 Task: Look for emails with attachments: `has:attachment`.
Action: Mouse moved to (691, 105)
Screenshot: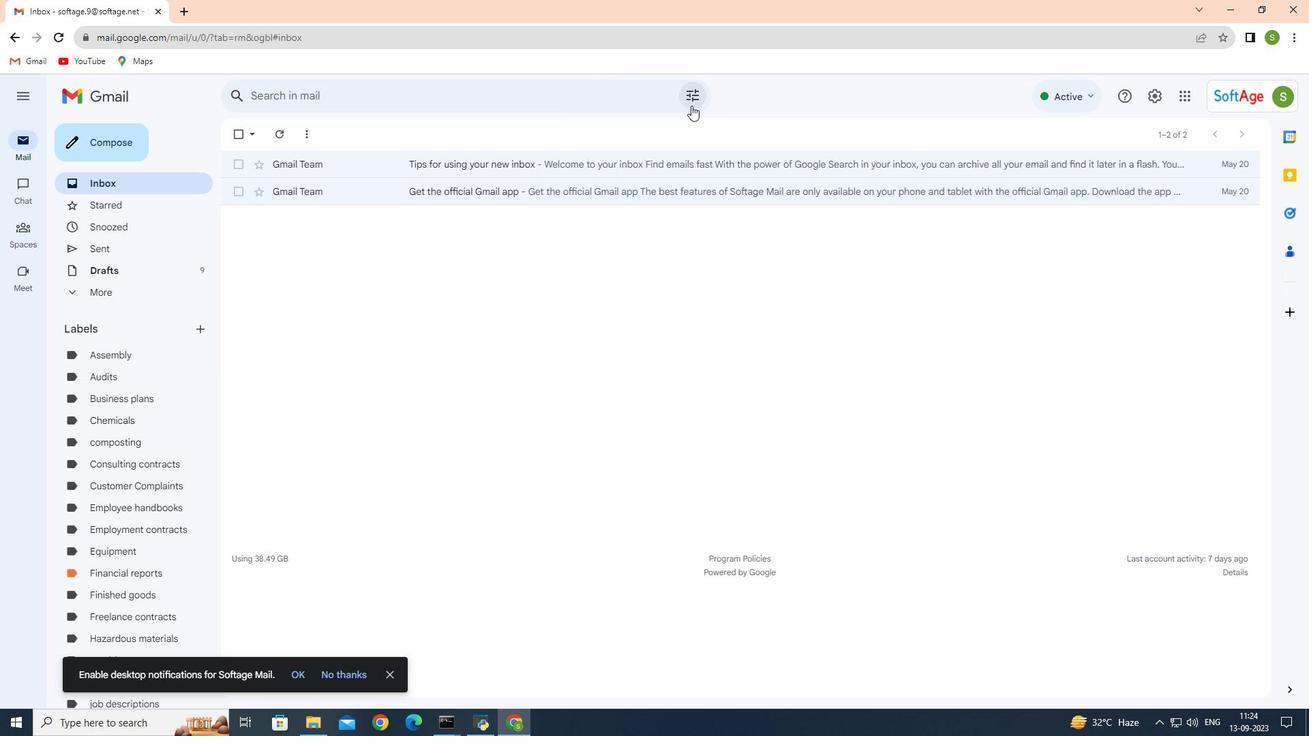 
Action: Mouse pressed left at (691, 105)
Screenshot: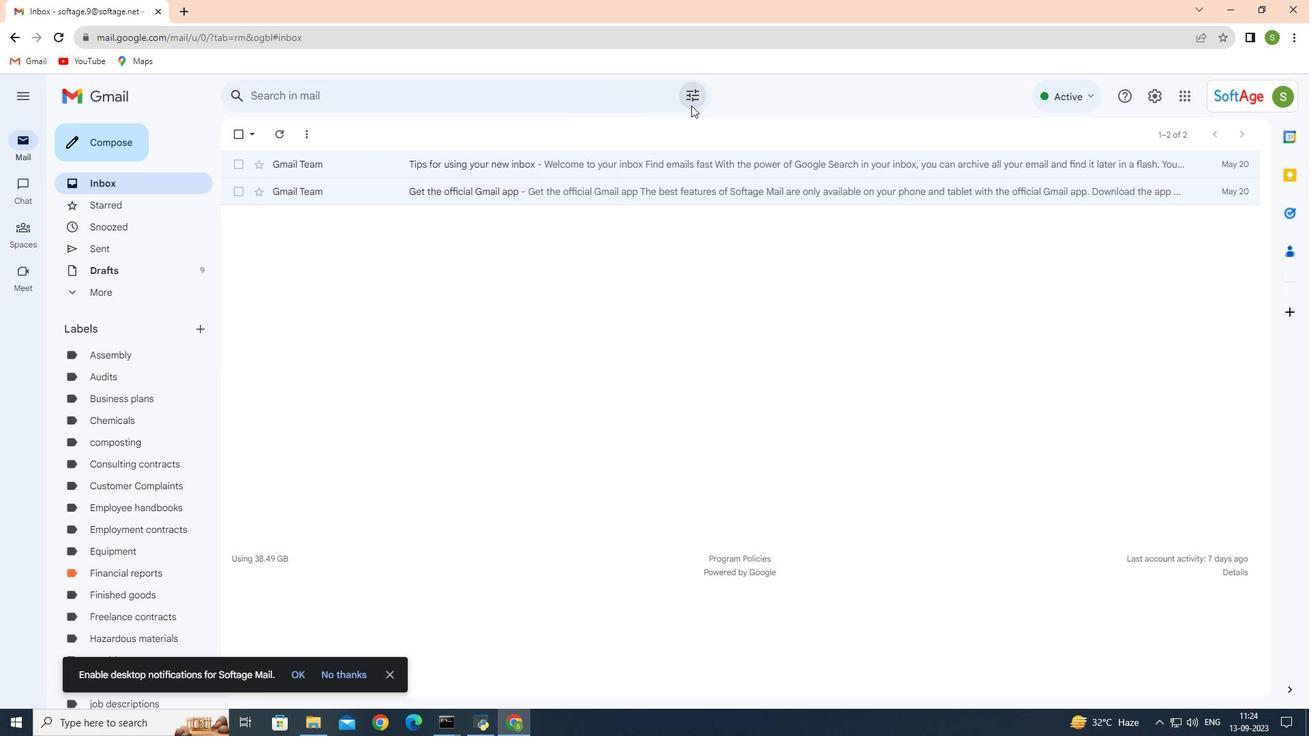 
Action: Mouse moved to (241, 352)
Screenshot: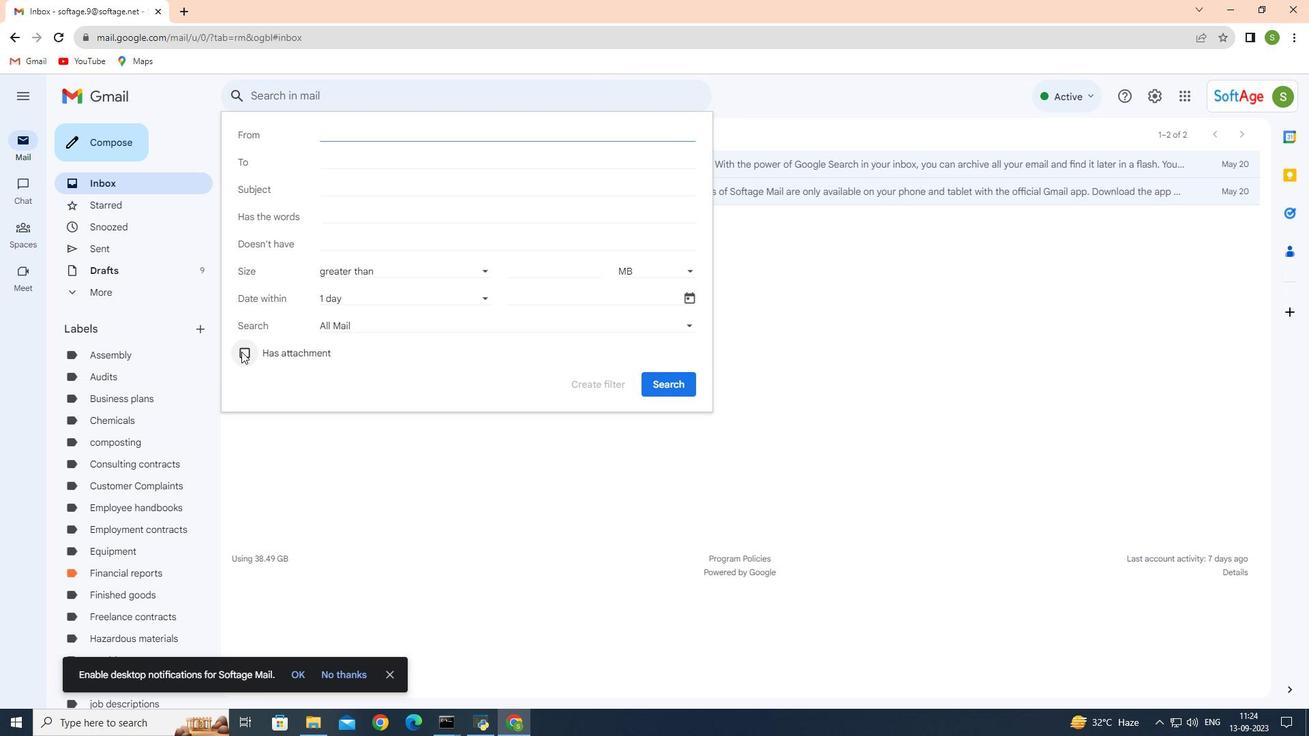 
Action: Mouse pressed left at (241, 352)
Screenshot: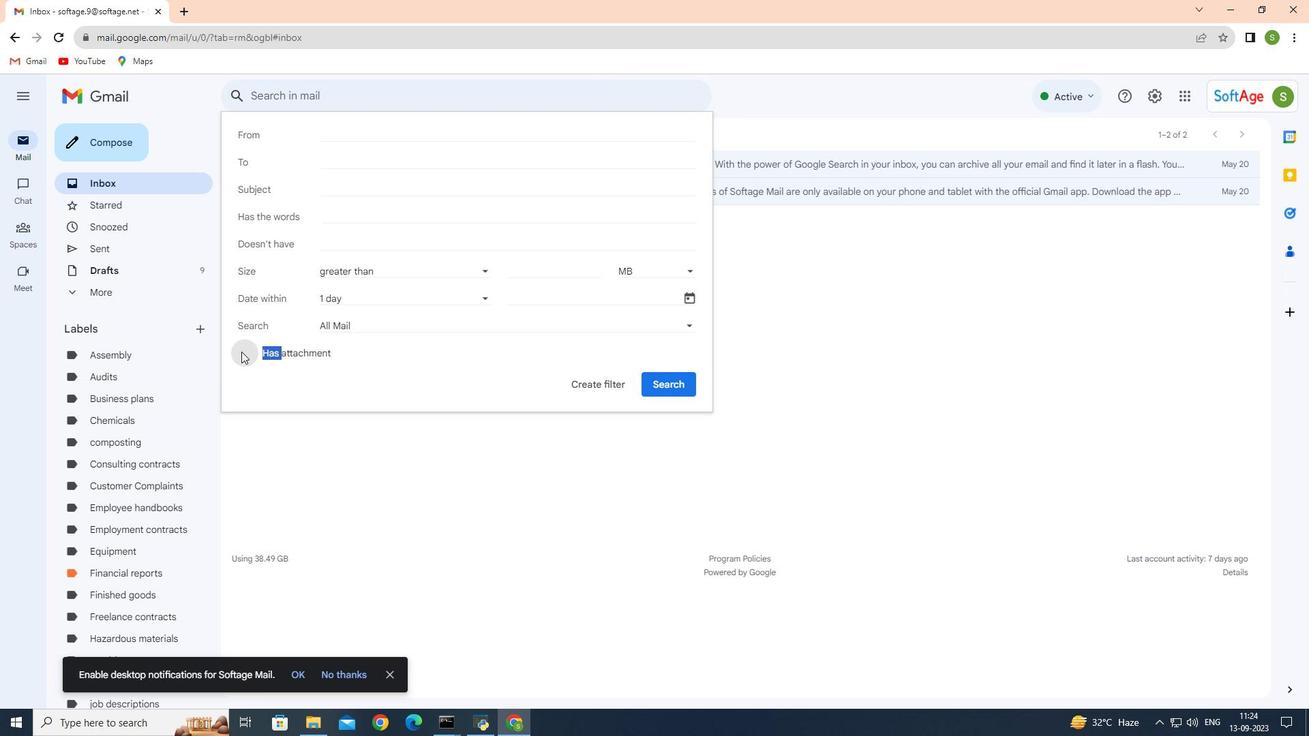 
Action: Mouse pressed left at (241, 352)
Screenshot: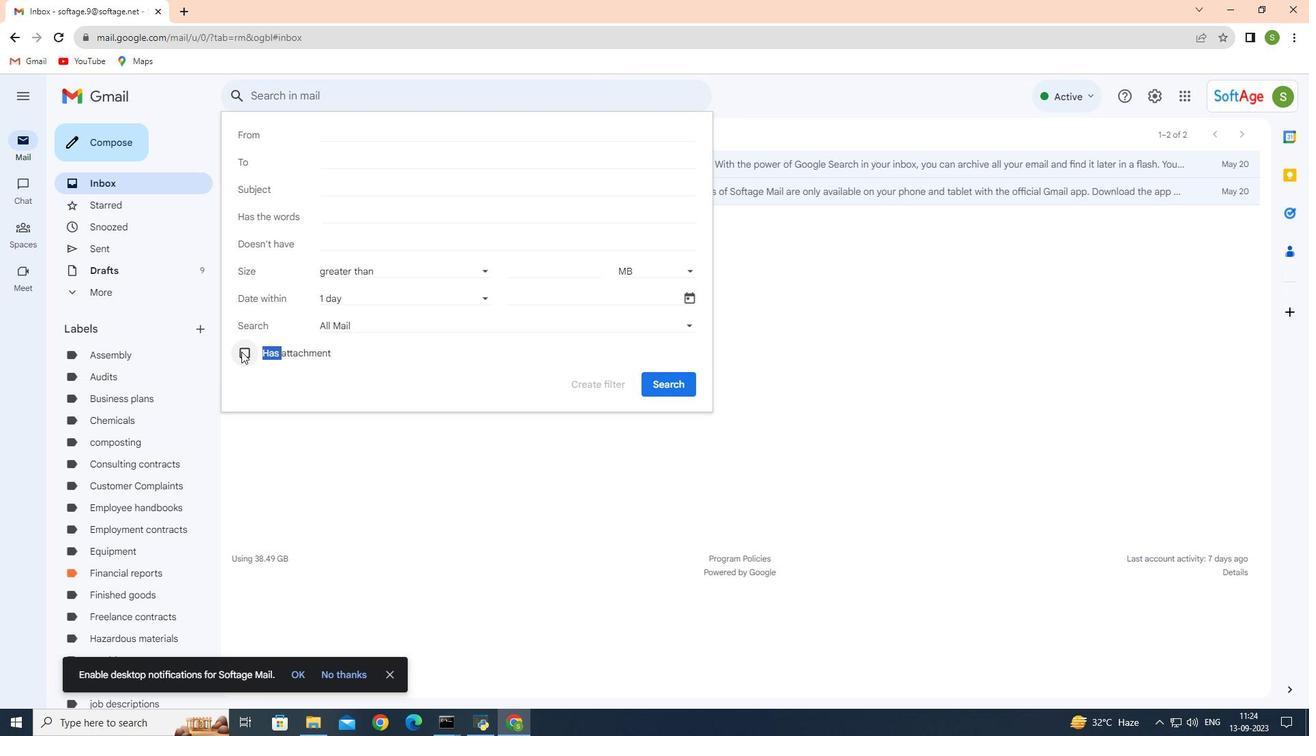 
Action: Mouse moved to (244, 353)
Screenshot: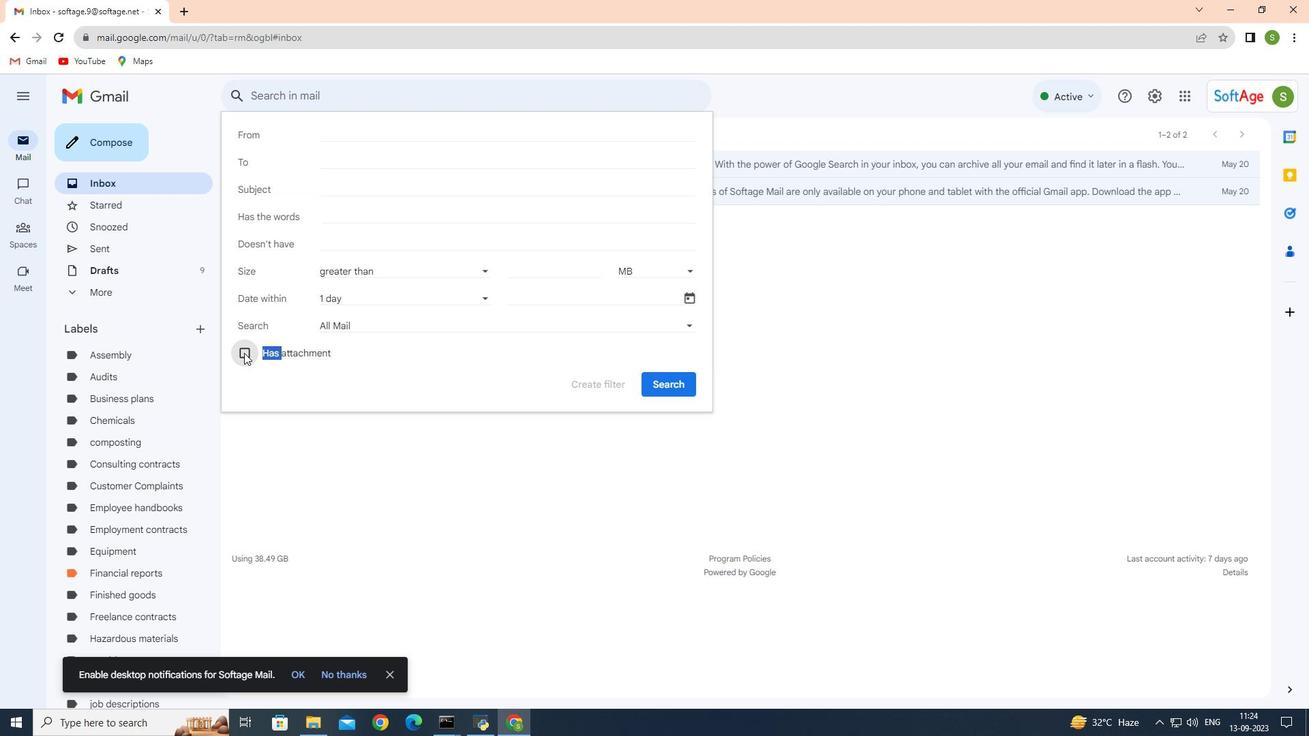 
Action: Mouse pressed left at (244, 353)
Screenshot: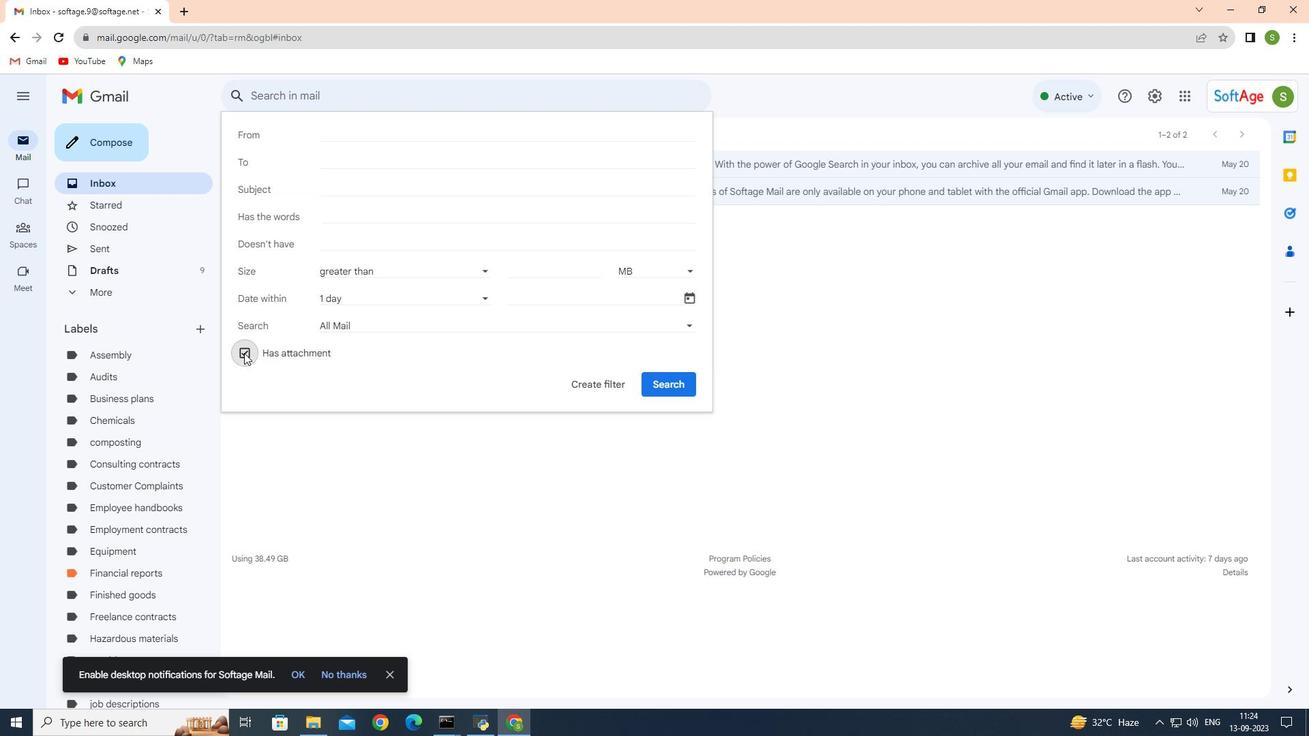 
Action: Mouse moved to (676, 386)
Screenshot: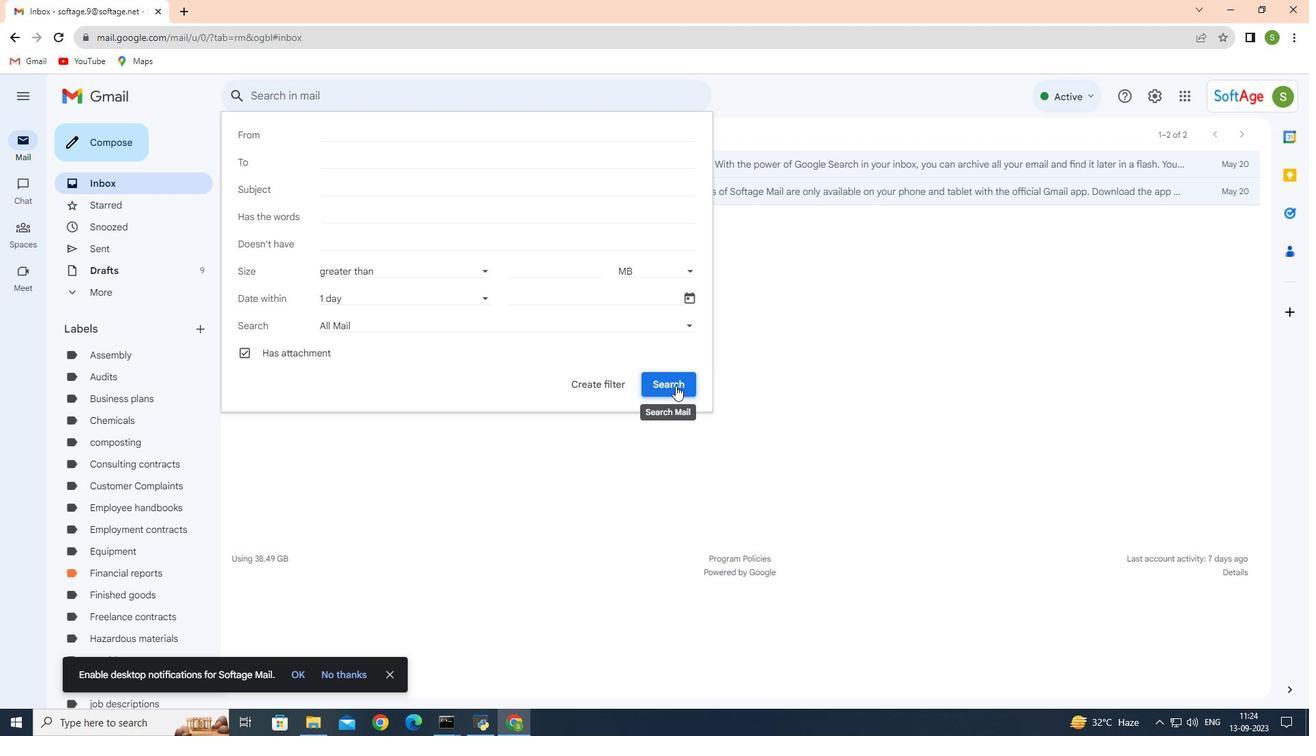
Action: Mouse pressed left at (676, 386)
Screenshot: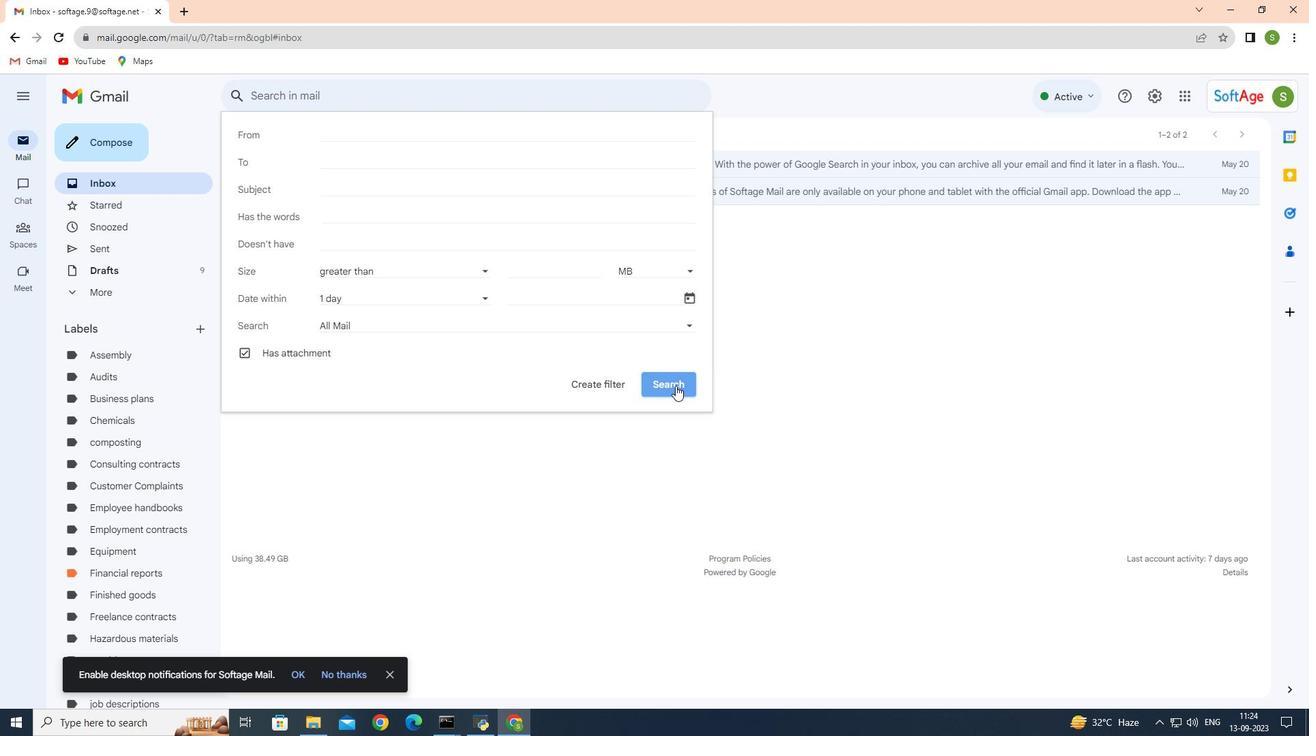 
Action: Mouse moved to (661, 373)
Screenshot: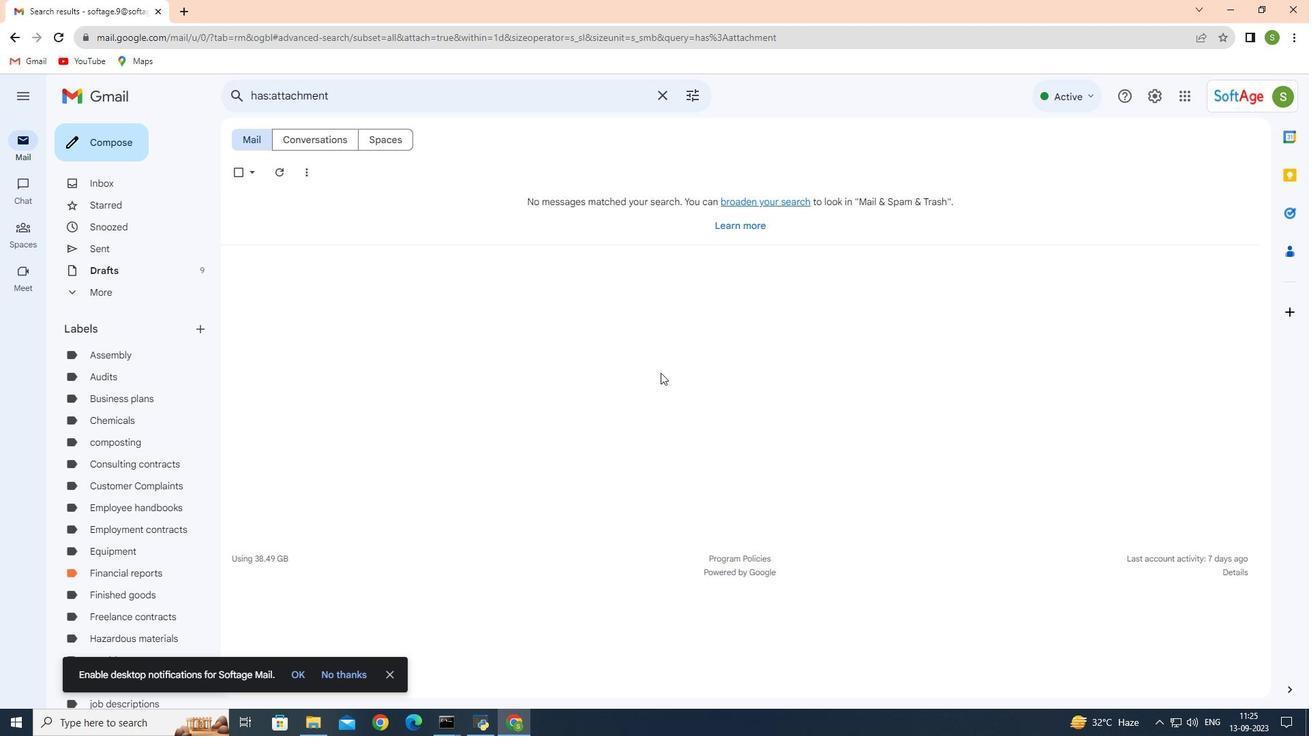 
